 Task: Open your email and verify the security information email from Microsoft.
Action: Mouse moved to (259, 27)
Screenshot: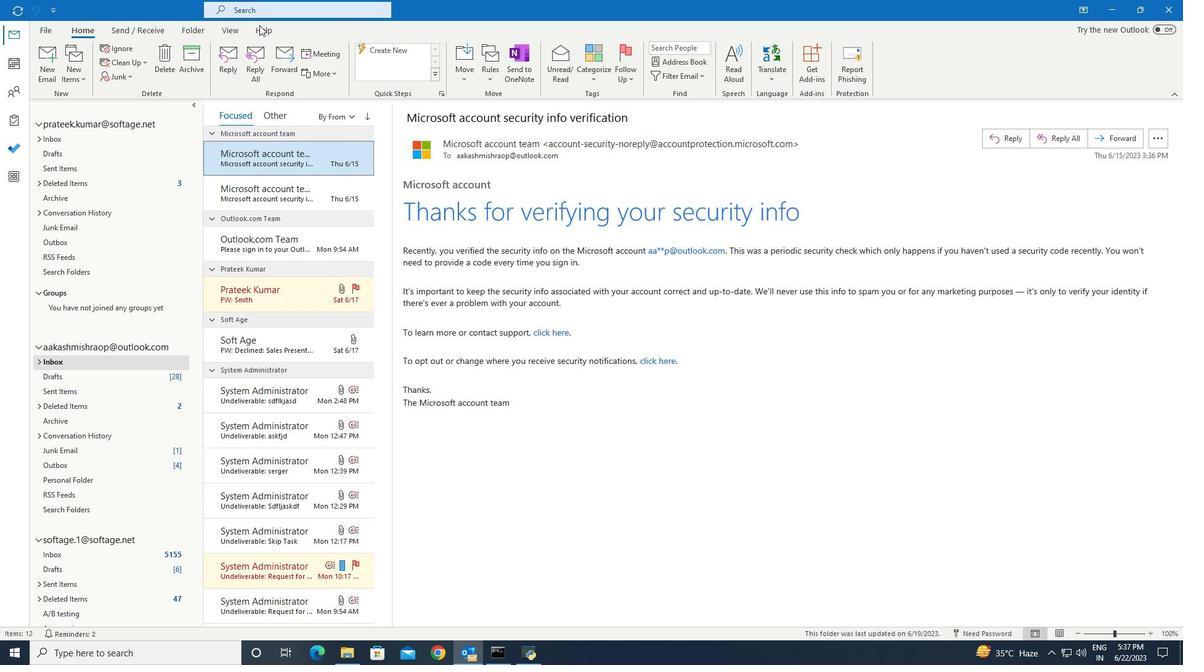 
Action: Mouse pressed left at (259, 27)
Screenshot: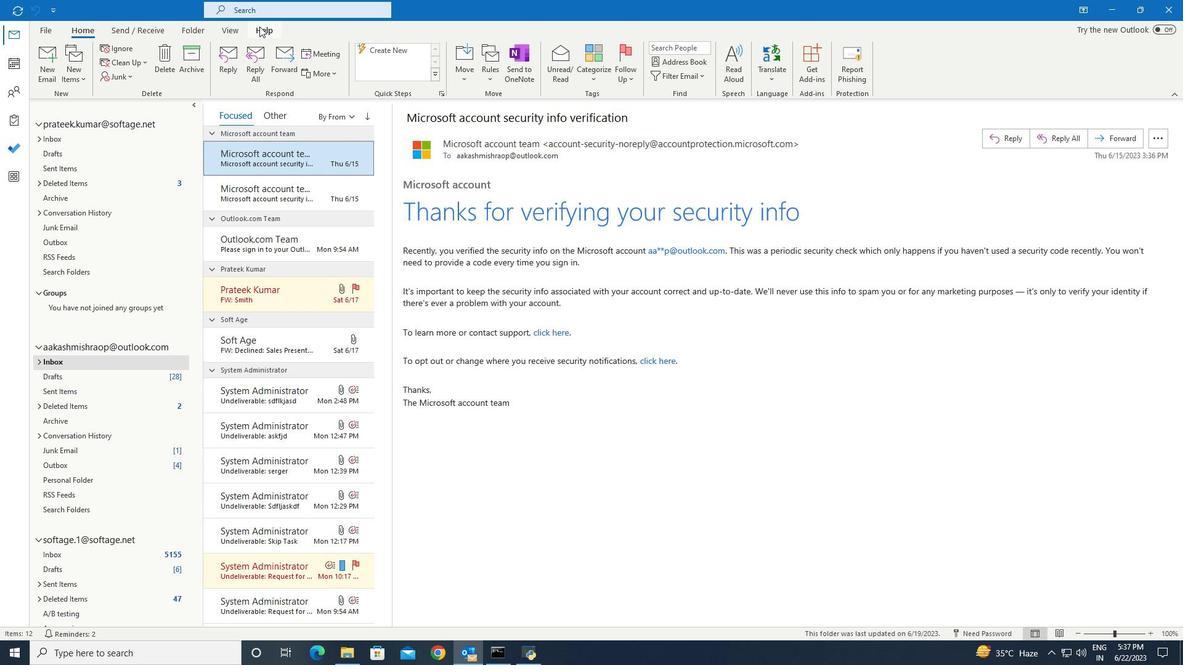 
Action: Mouse moved to (47, 53)
Screenshot: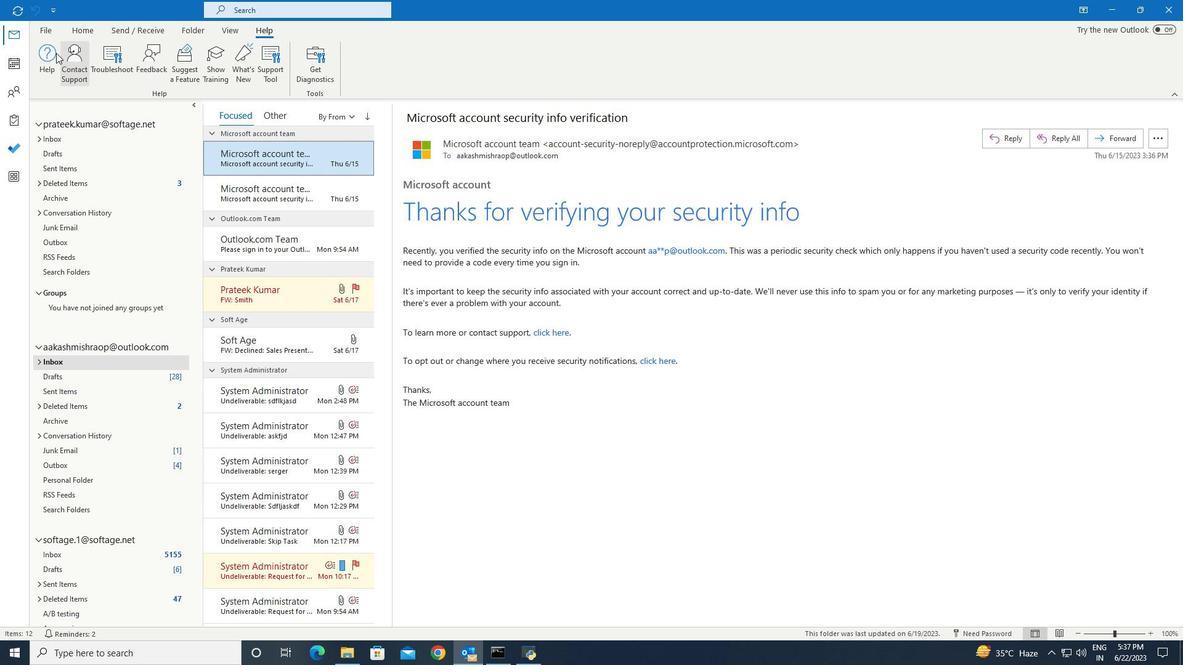 
Action: Mouse pressed left at (47, 53)
Screenshot: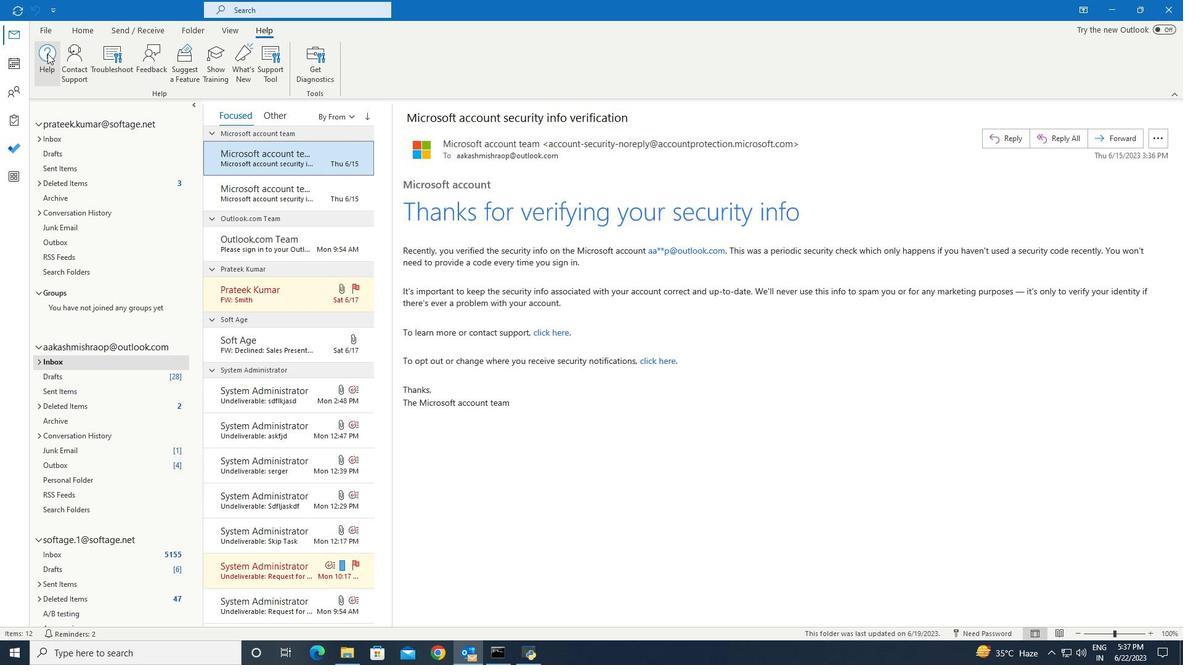 
Action: Mouse moved to (1004, 277)
Screenshot: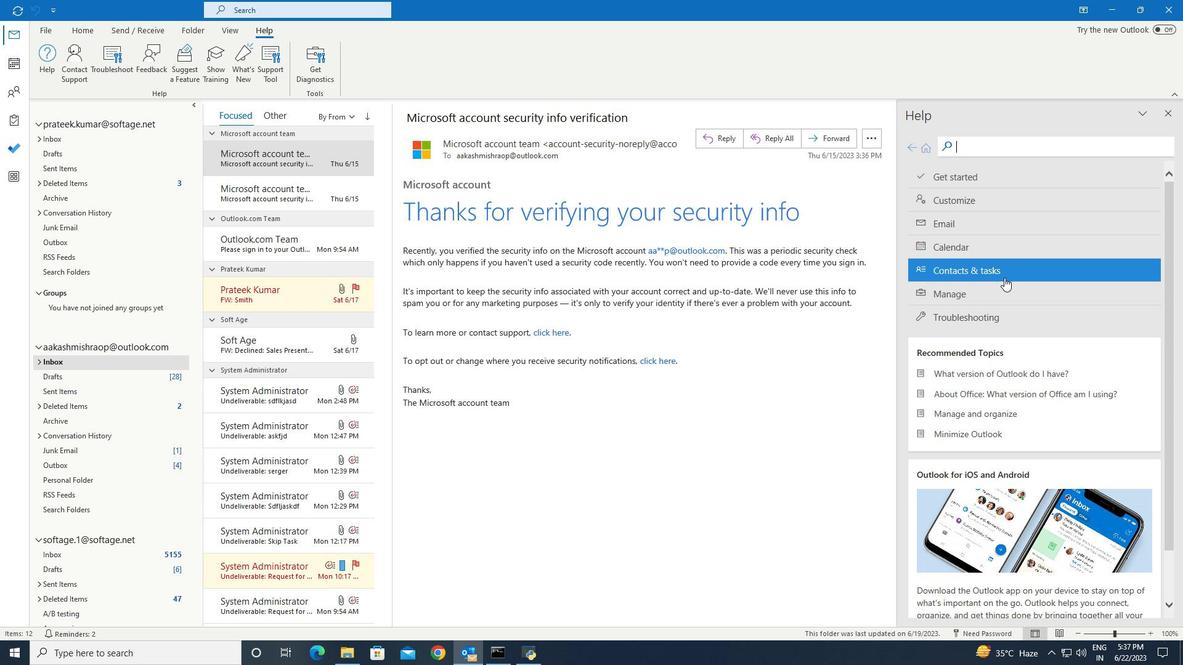 
Action: Mouse pressed left at (1004, 277)
Screenshot: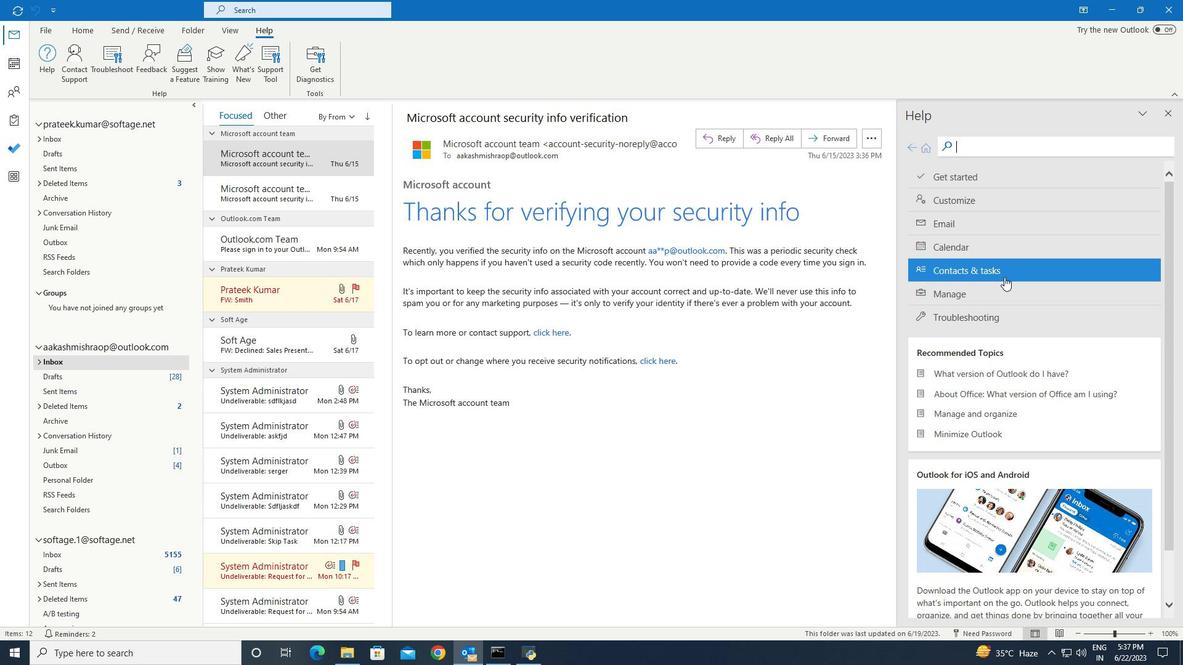 
Action: Mouse moved to (1004, 276)
Screenshot: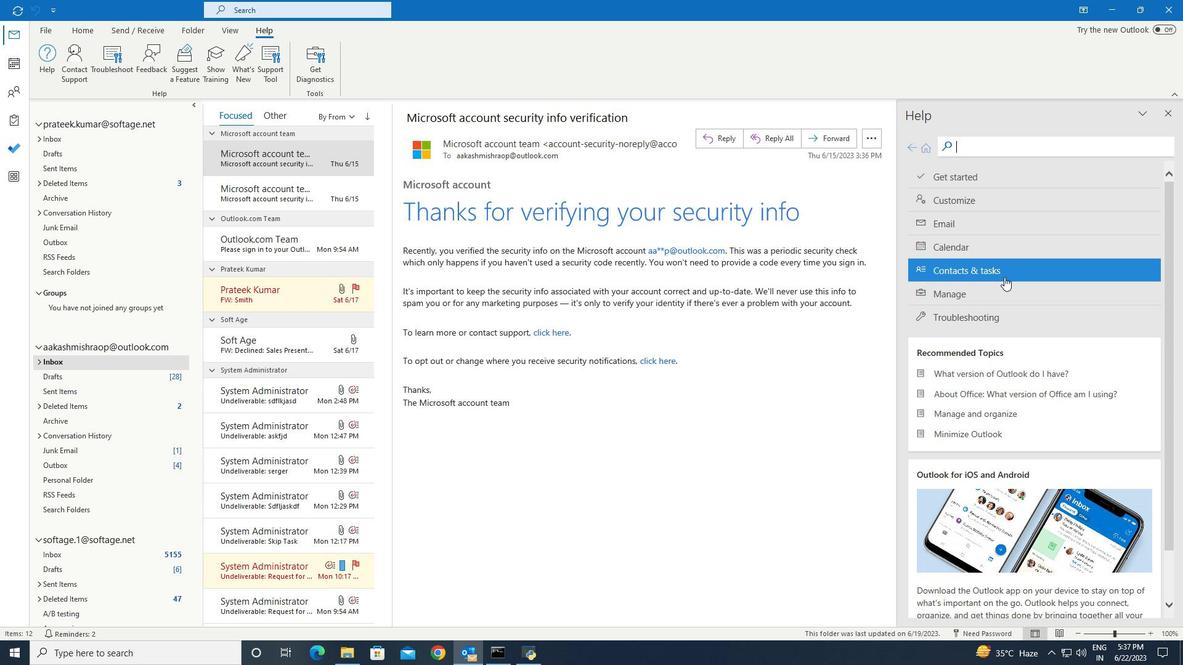 
Action: Mouse pressed left at (1004, 276)
Screenshot: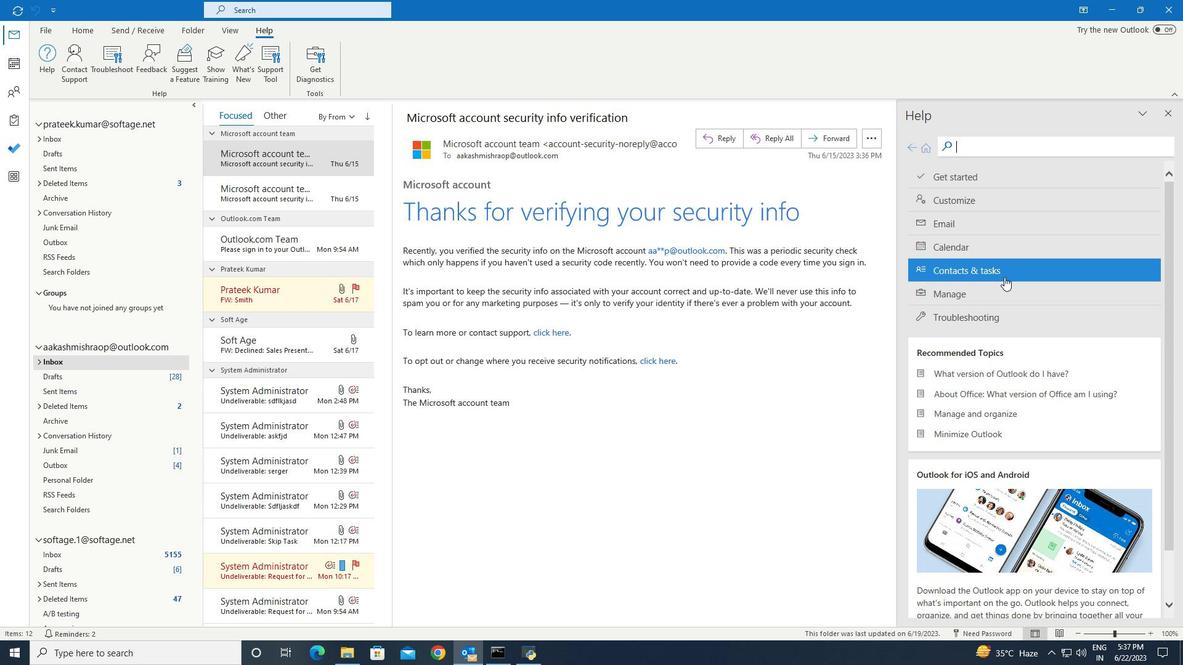 
